 Task: In Heading Arial with underline. Font size of heading  '18'Font style of data Calibri. Font size of data  9Alignment of headline & data Align center. Fill color in heading,  RedFont color of data Black Apply border in Data No BorderIn the sheet  Expense Tracker Templatebook
Action: Mouse moved to (763, 101)
Screenshot: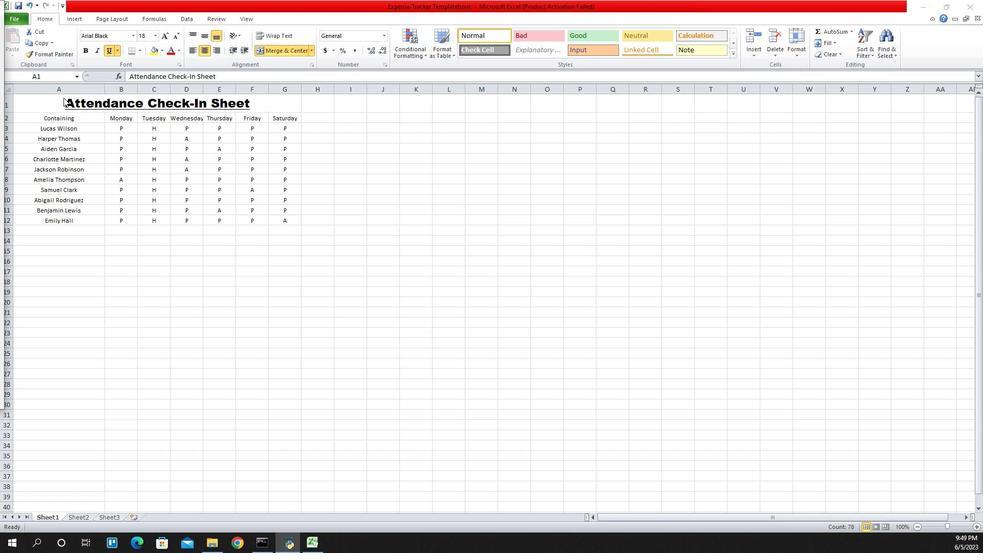 
Action: Mouse pressed left at (763, 101)
Screenshot: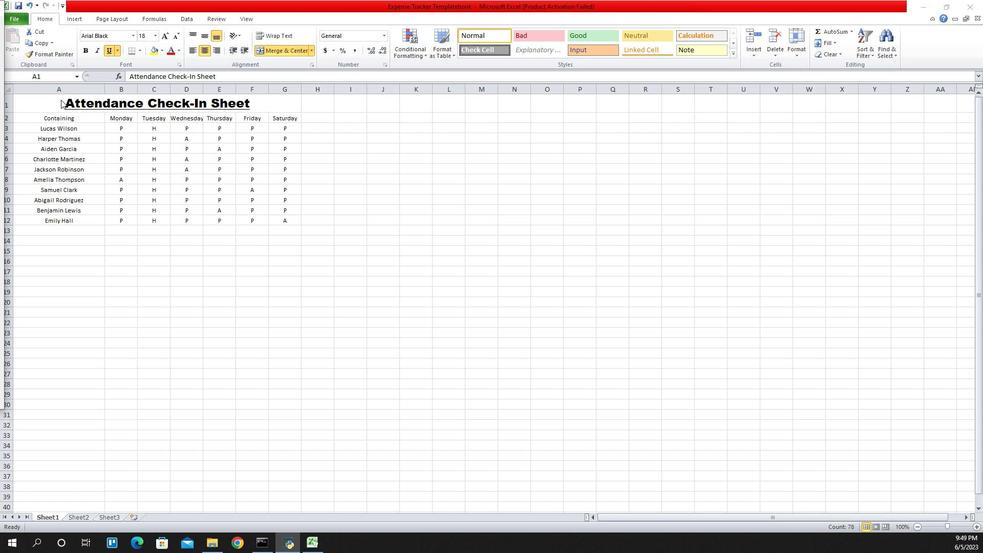 
Action: Mouse pressed left at (763, 101)
Screenshot: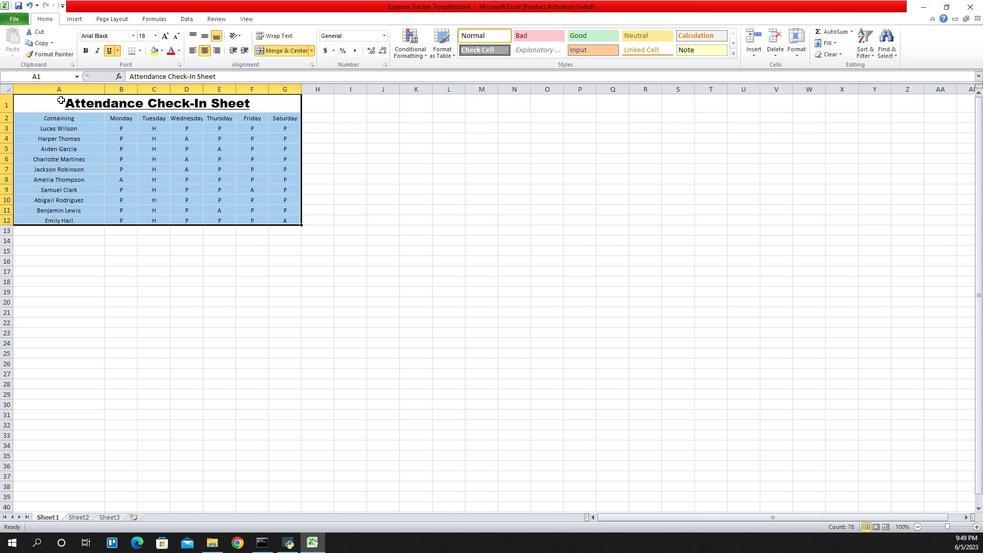 
Action: Mouse moved to (748, 240)
Screenshot: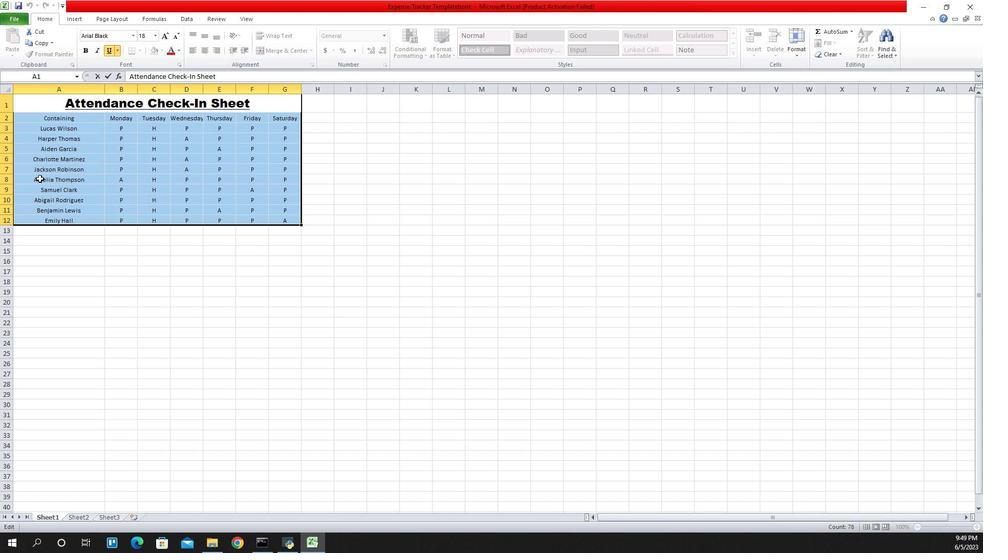 
Action: Mouse pressed left at (748, 240)
Screenshot: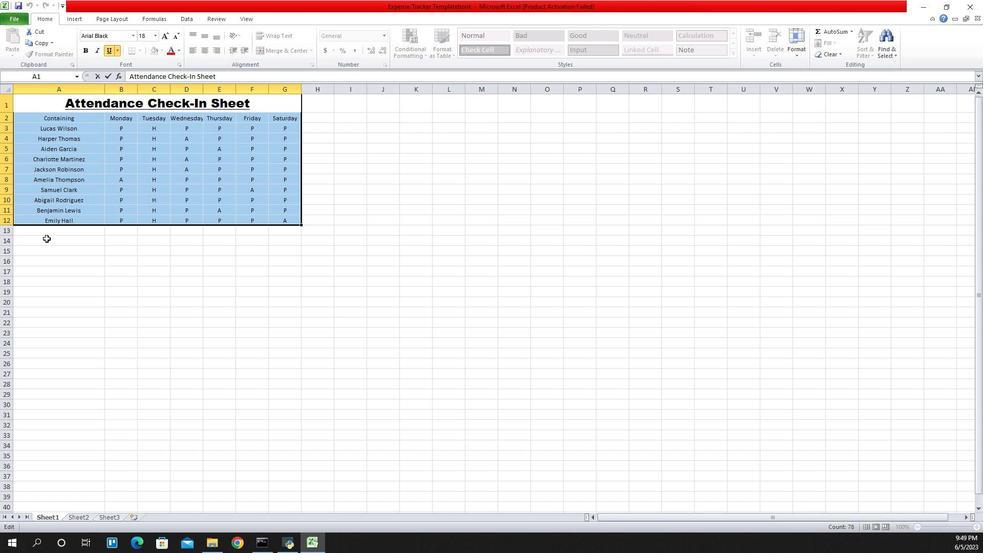 
Action: Mouse moved to (754, 109)
Screenshot: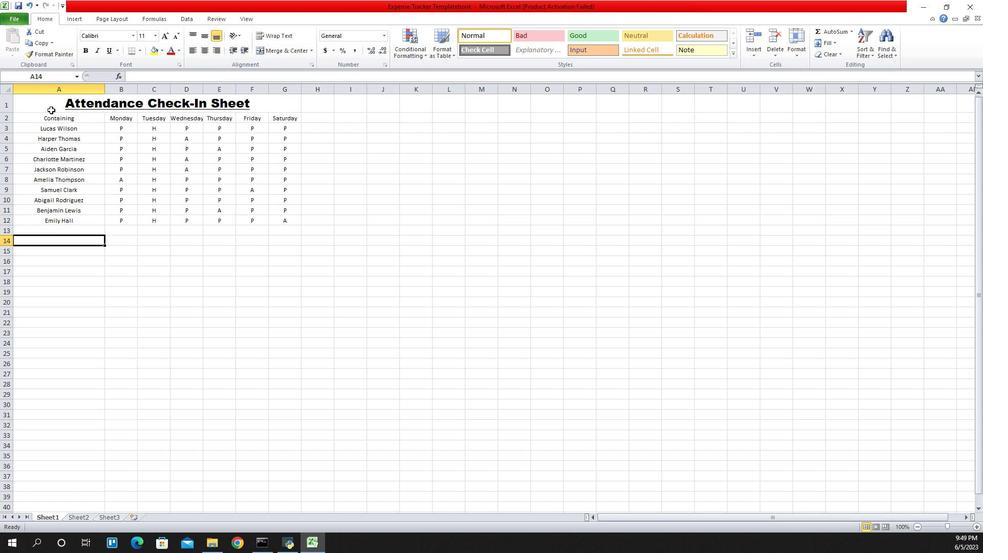 
Action: Mouse pressed left at (754, 109)
Screenshot: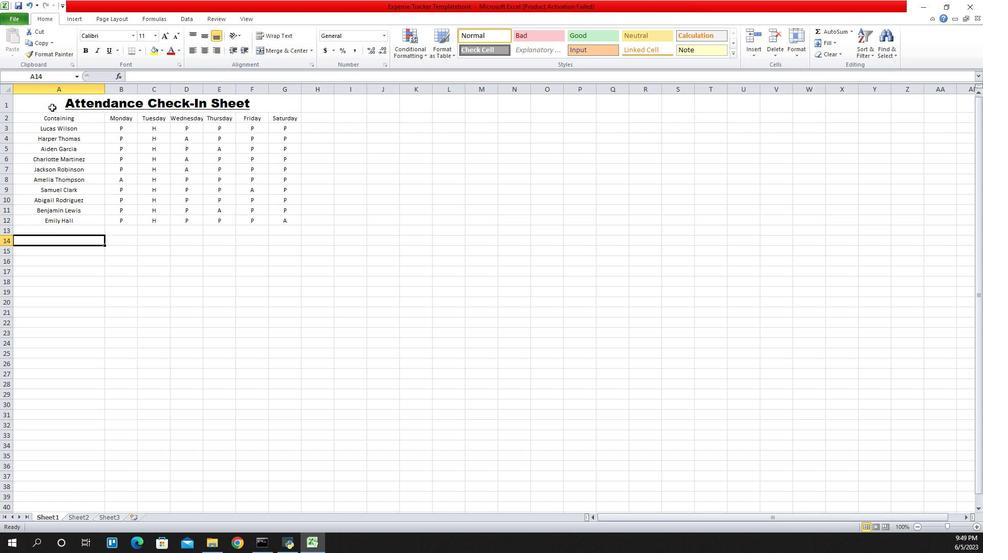 
Action: Mouse moved to (835, 37)
Screenshot: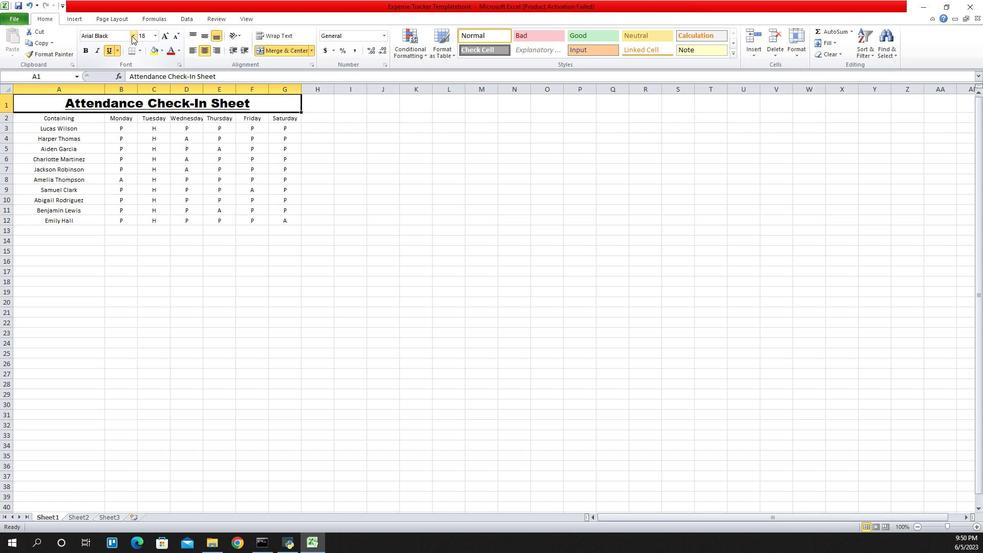 
Action: Mouse pressed left at (835, 37)
Screenshot: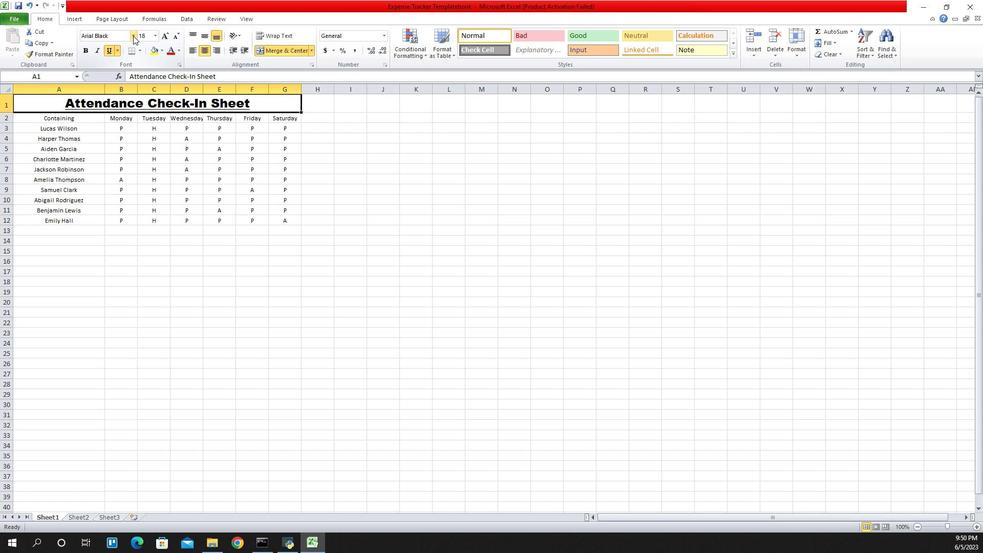
Action: Mouse moved to (809, 117)
Screenshot: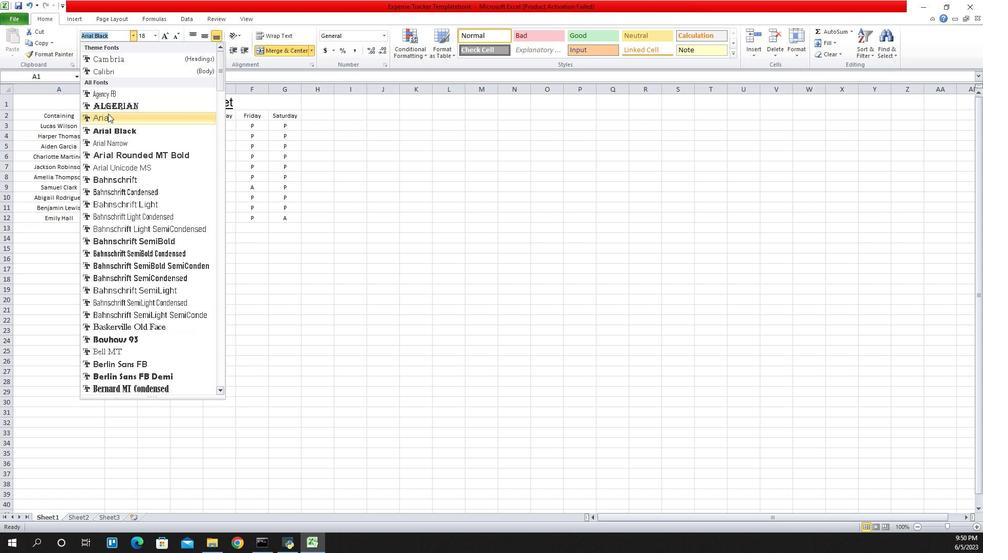 
Action: Mouse pressed left at (809, 117)
Screenshot: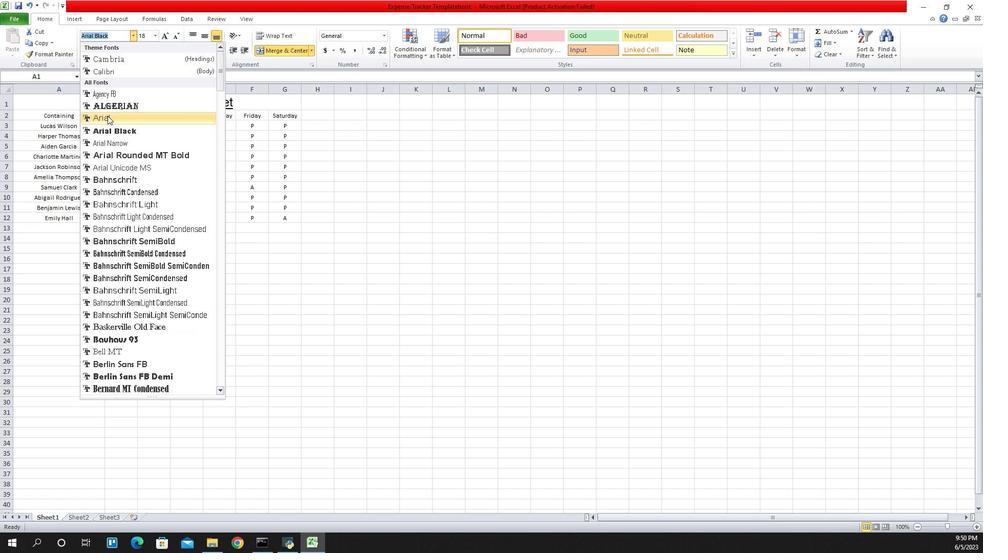 
Action: Mouse moved to (809, 55)
Screenshot: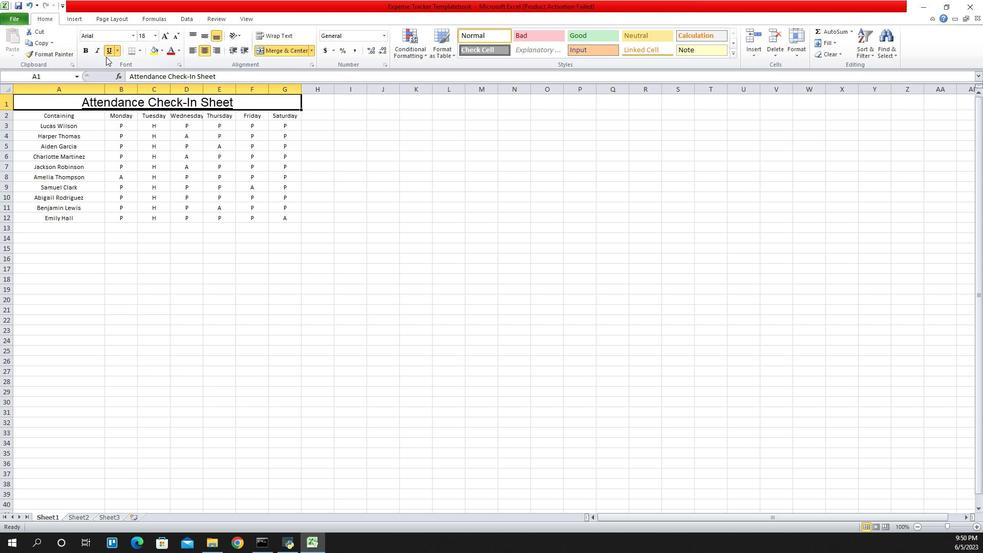
Action: Mouse pressed left at (809, 55)
Screenshot: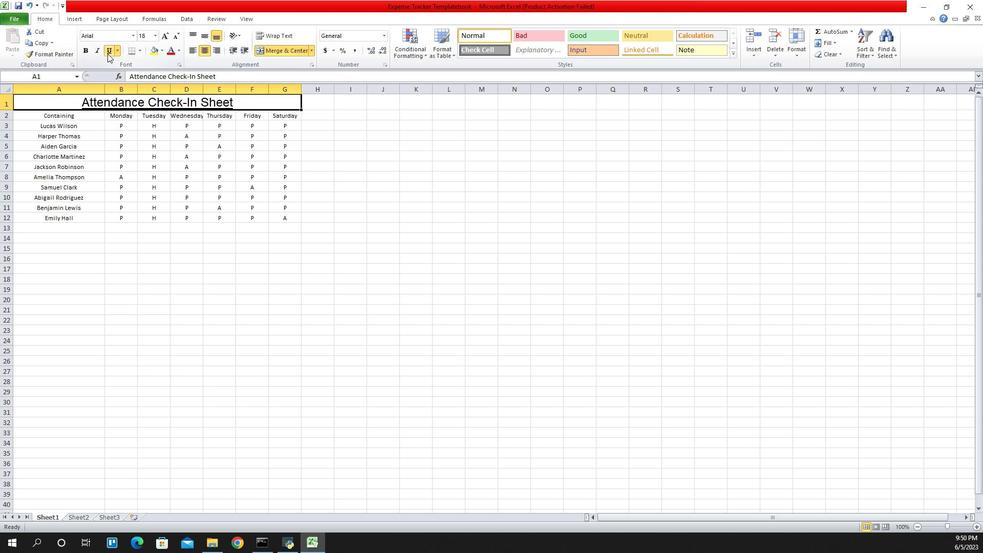 
Action: Mouse pressed left at (809, 55)
Screenshot: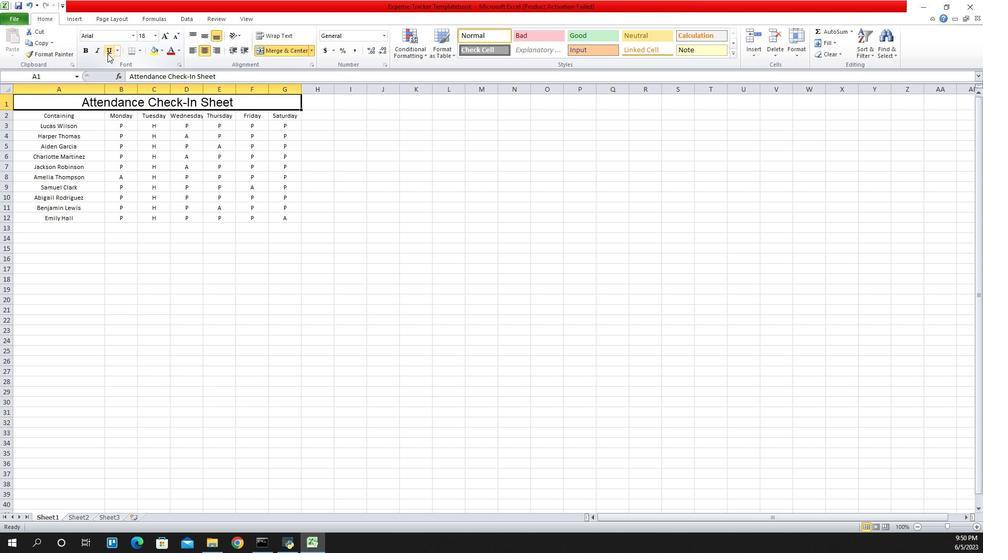 
Action: Mouse moved to (859, 39)
Screenshot: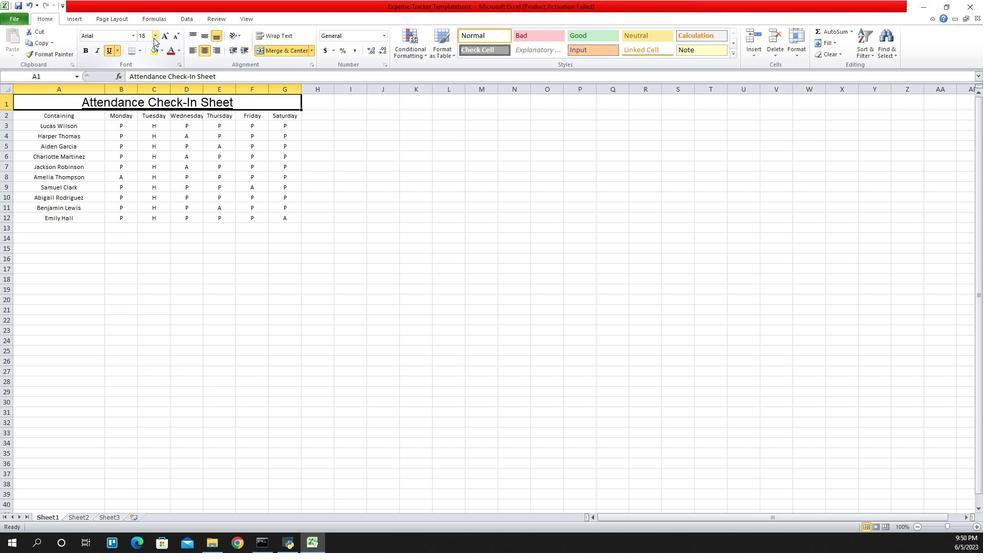
Action: Mouse pressed left at (859, 39)
Screenshot: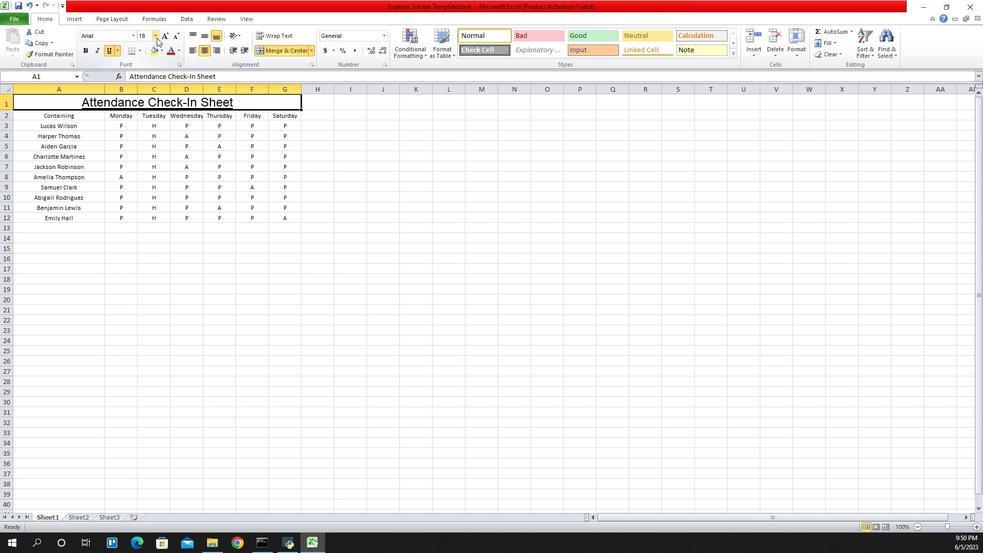 
Action: Mouse moved to (846, 110)
Screenshot: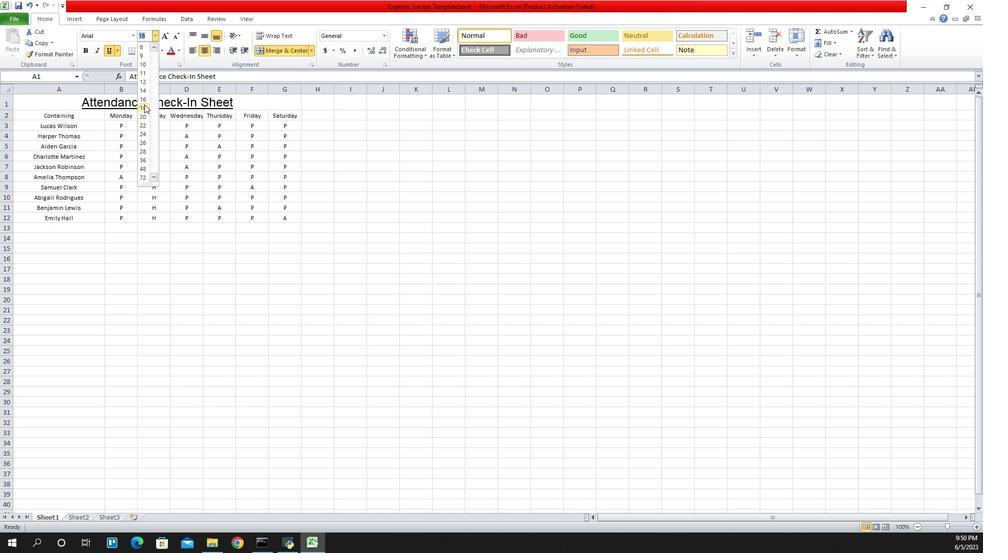 
Action: Mouse pressed left at (846, 110)
Screenshot: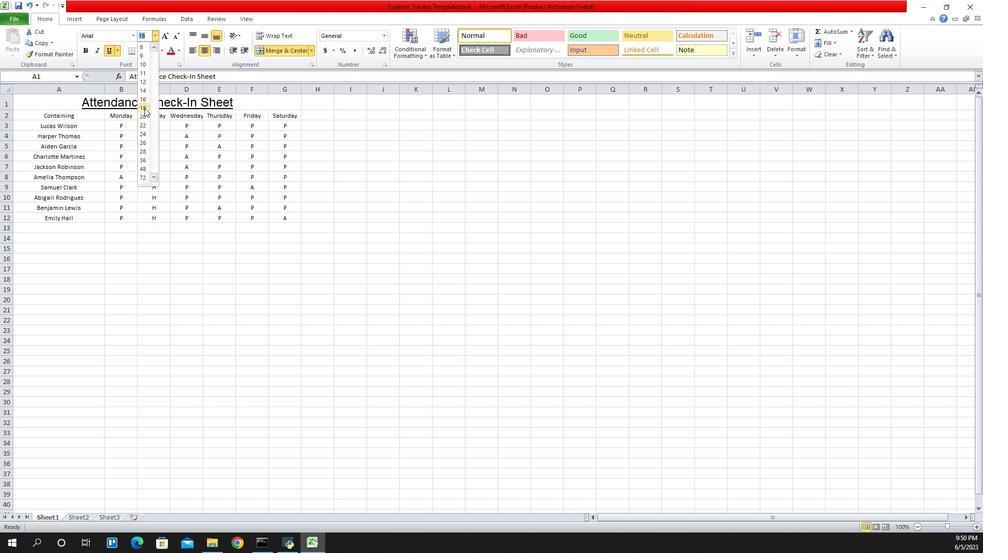 
Action: Mouse moved to (743, 116)
Screenshot: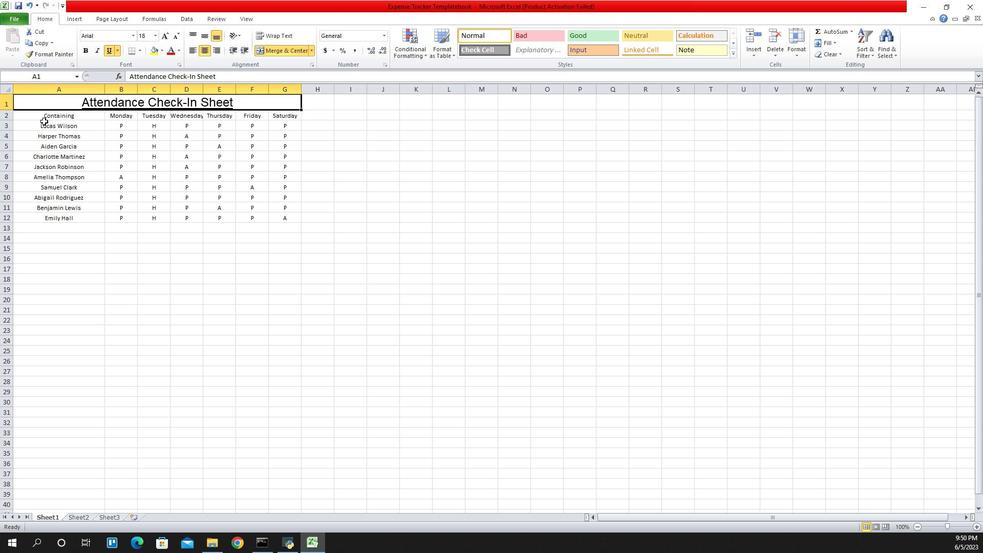 
Action: Mouse pressed left at (743, 116)
Screenshot: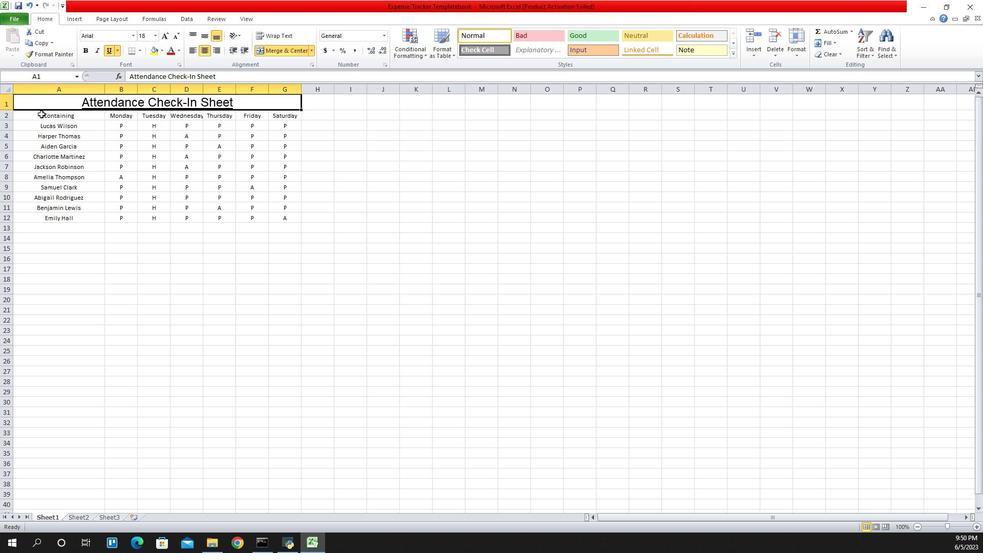 
Action: Mouse moved to (835, 38)
Screenshot: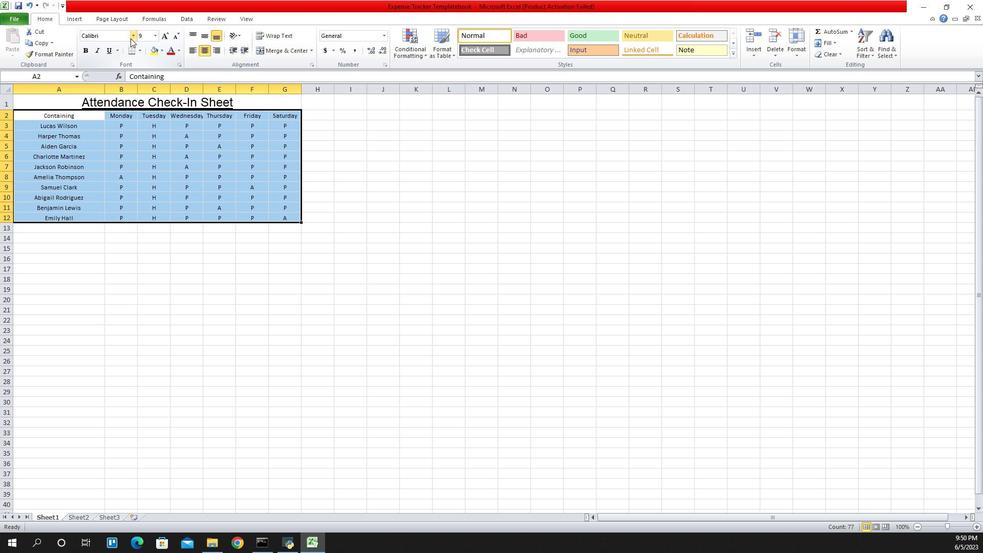 
Action: Mouse pressed left at (835, 38)
Screenshot: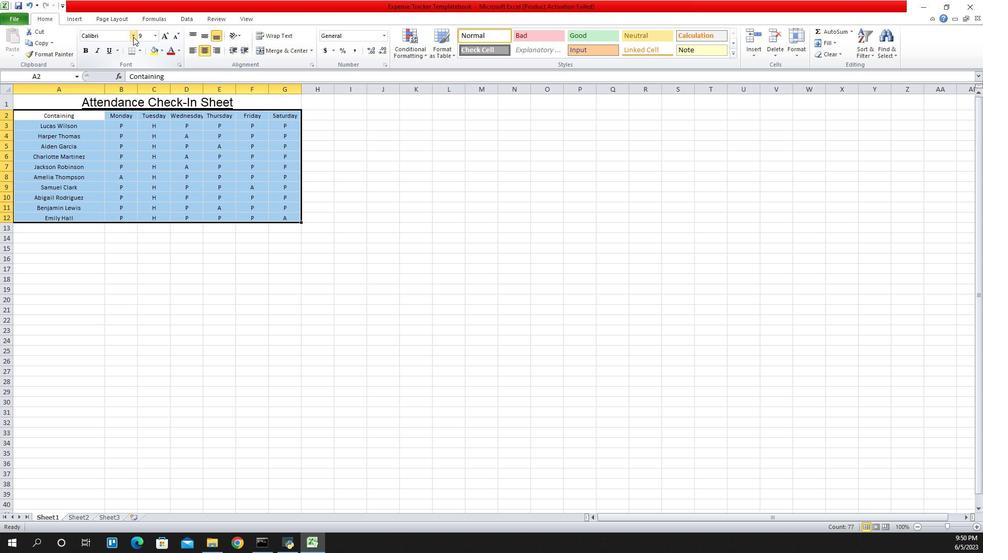
Action: Mouse moved to (832, 73)
Screenshot: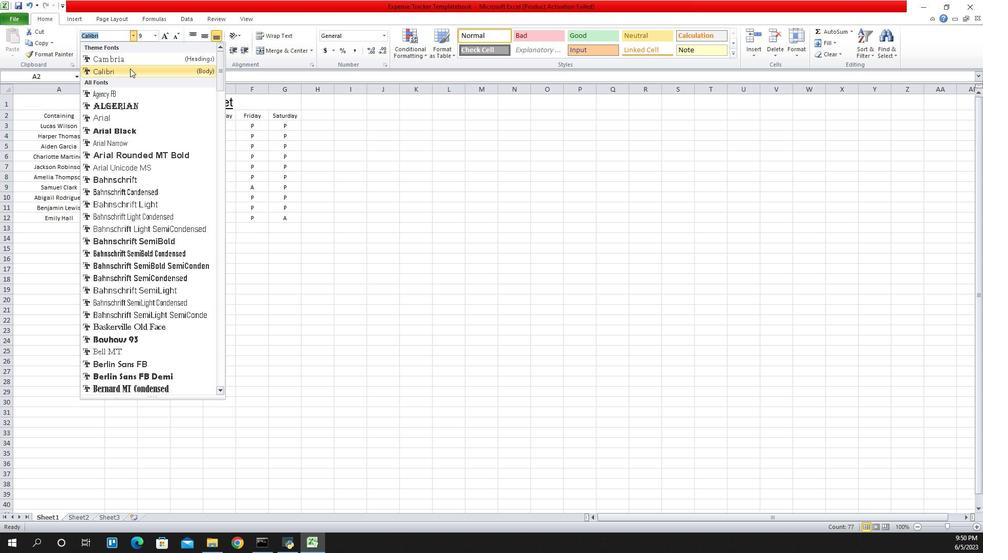 
Action: Mouse pressed left at (832, 73)
Screenshot: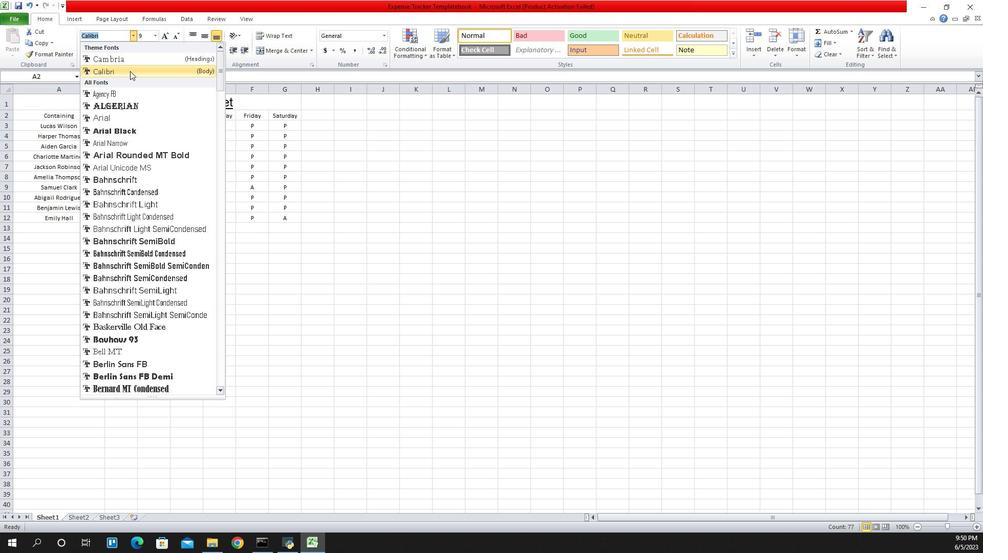 
Action: Mouse moved to (859, 38)
Screenshot: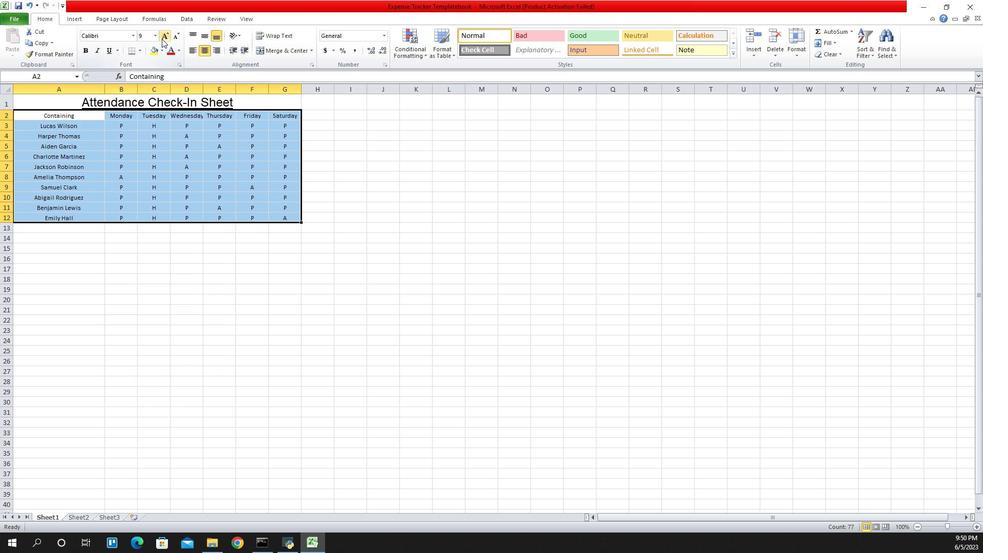
Action: Mouse pressed left at (859, 38)
Screenshot: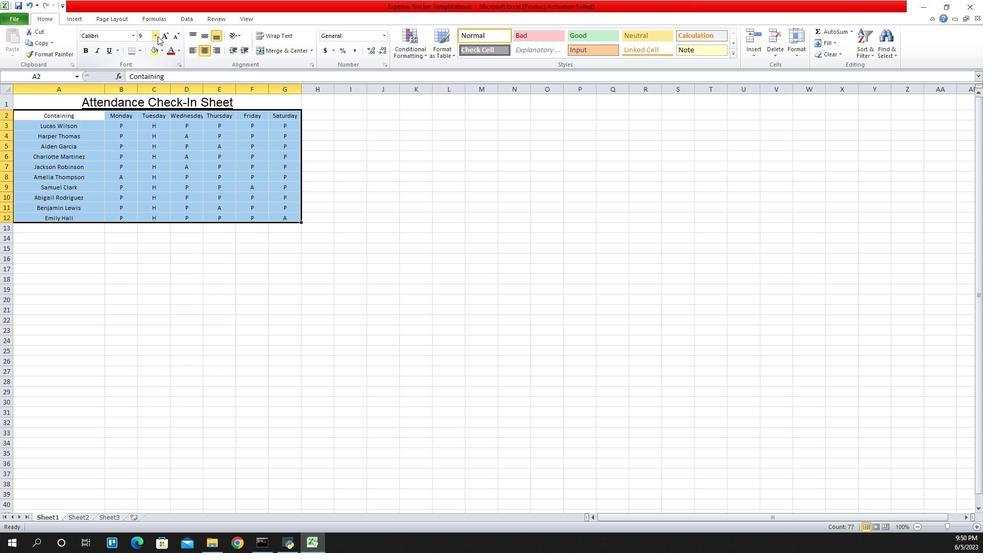 
Action: Mouse moved to (848, 58)
Screenshot: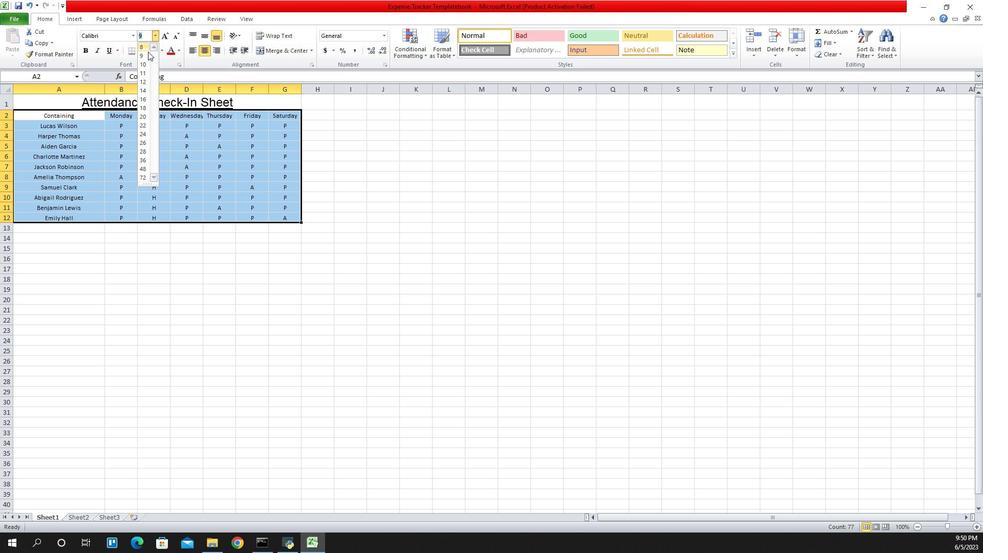 
Action: Mouse pressed left at (848, 58)
Screenshot: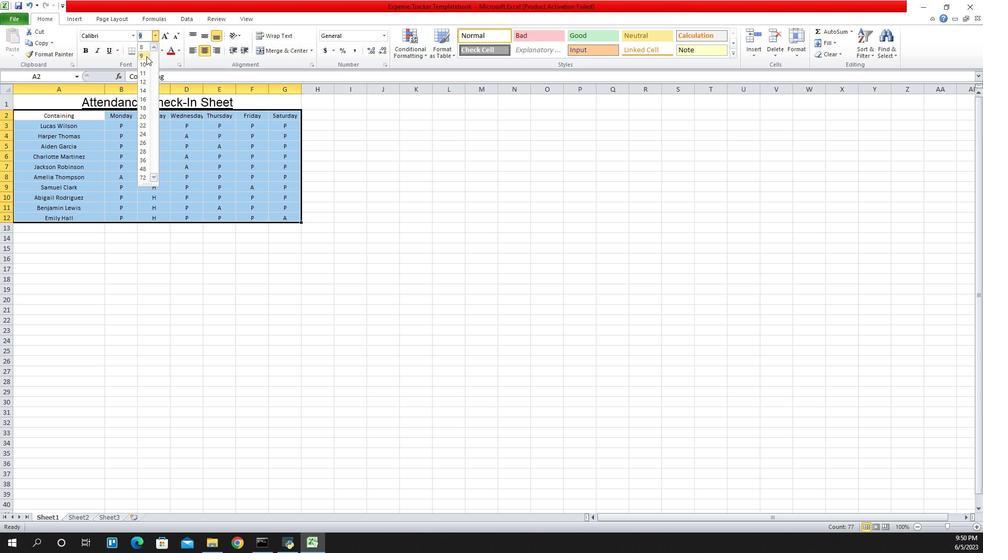 
Action: Mouse moved to (766, 100)
Screenshot: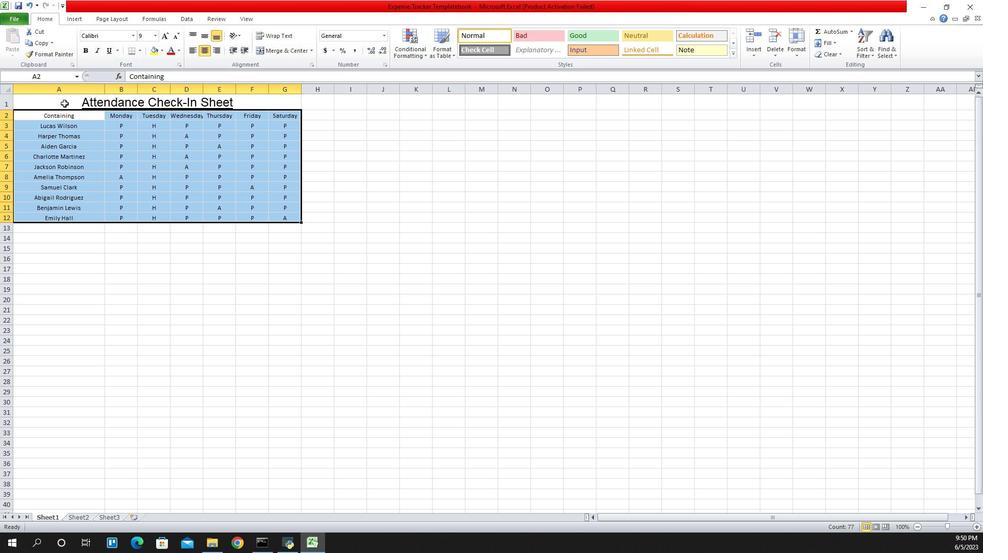 
Action: Mouse pressed left at (766, 100)
Screenshot: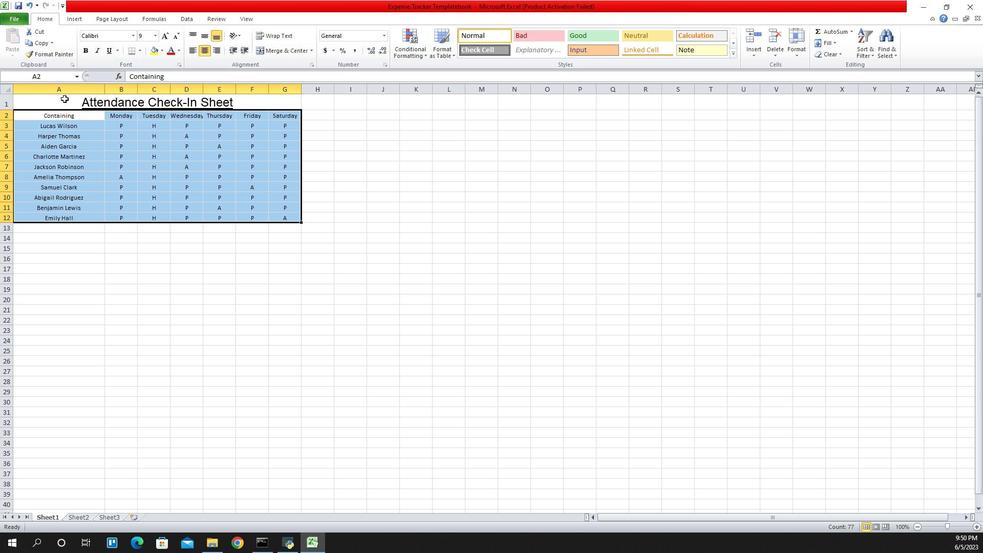 
Action: Mouse moved to (907, 51)
Screenshot: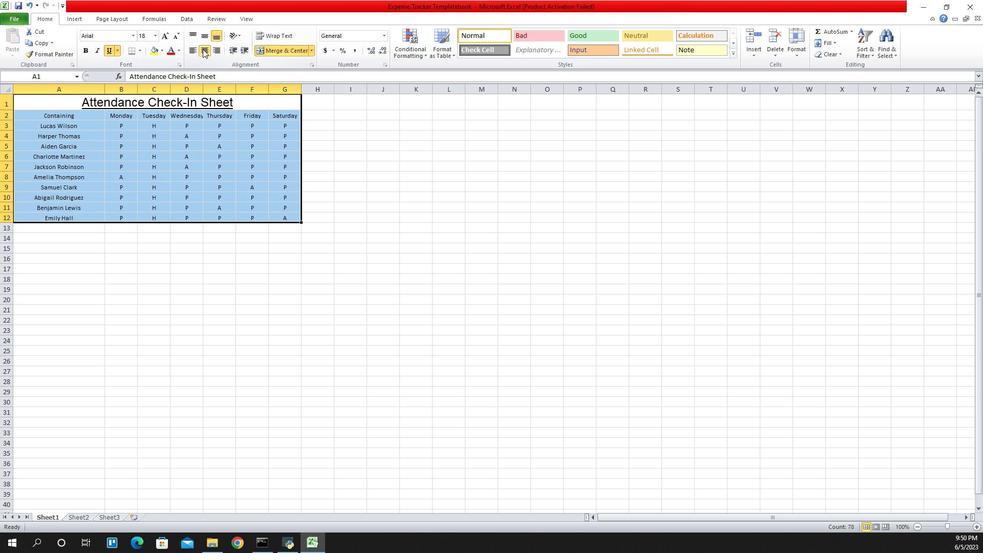 
Action: Mouse pressed left at (907, 51)
Screenshot: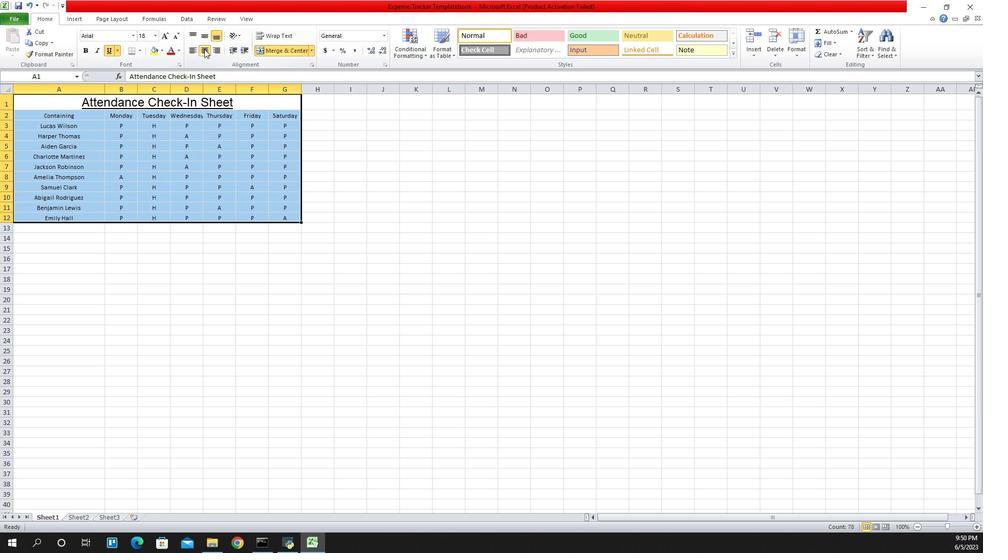 
Action: Mouse pressed left at (907, 51)
Screenshot: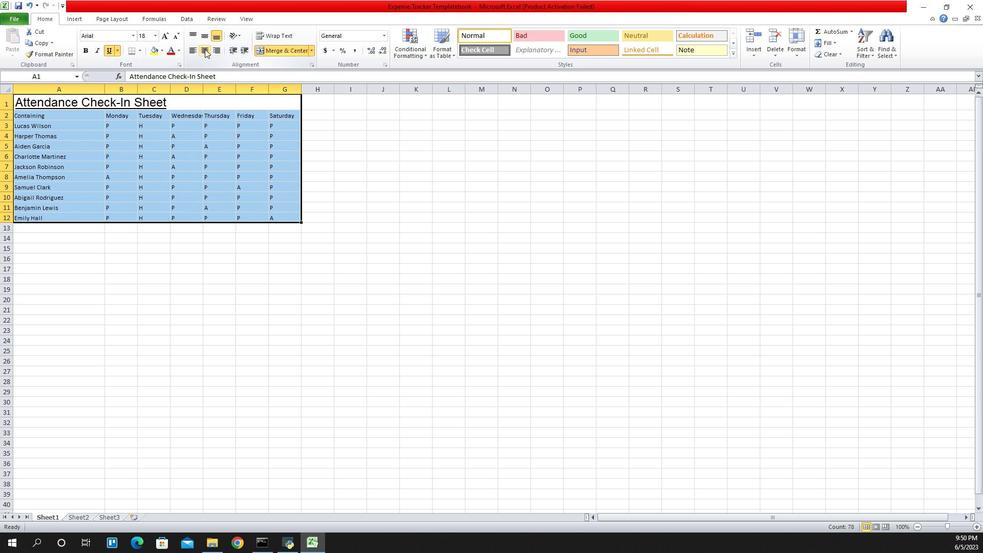 
Action: Mouse moved to (859, 105)
Screenshot: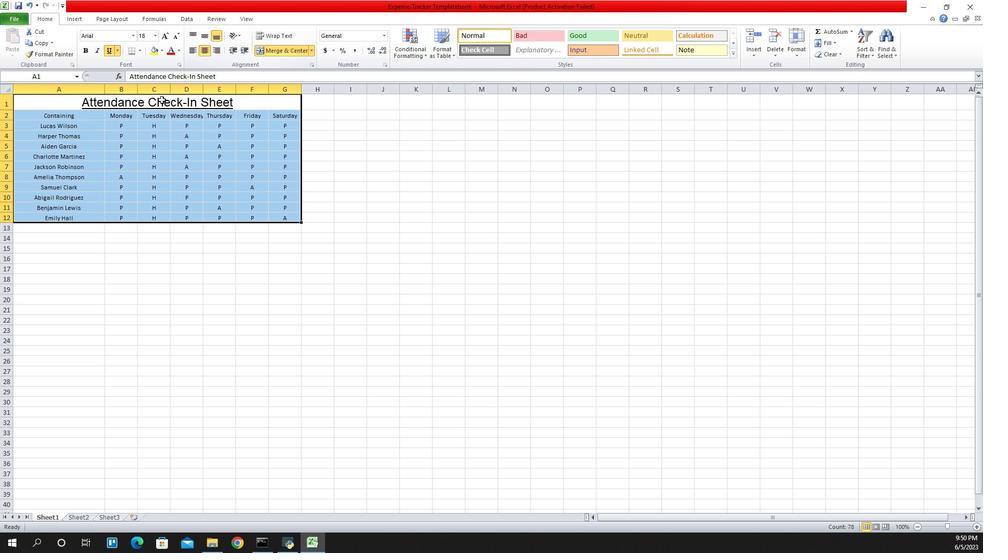 
Action: Mouse pressed left at (859, 105)
Screenshot: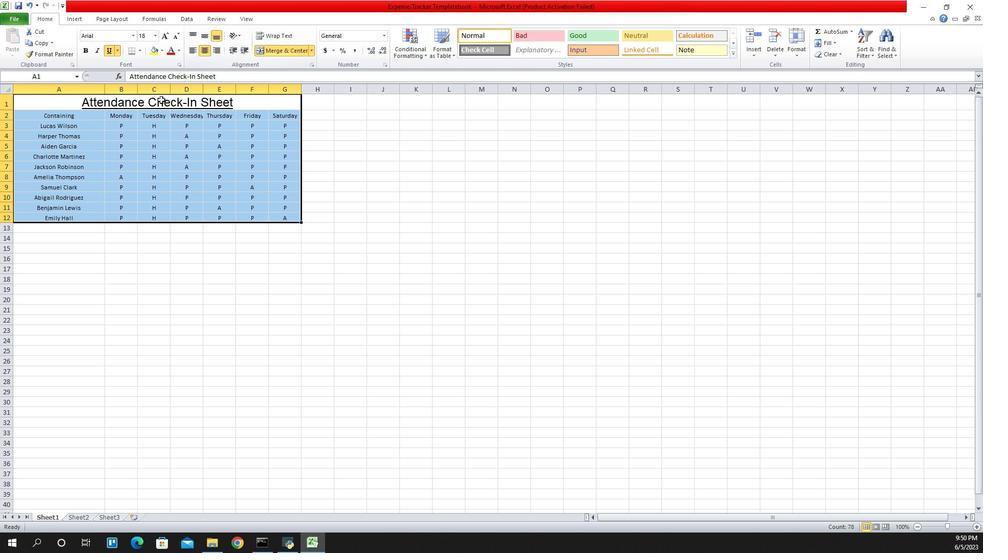 
Action: Mouse moved to (883, 56)
Screenshot: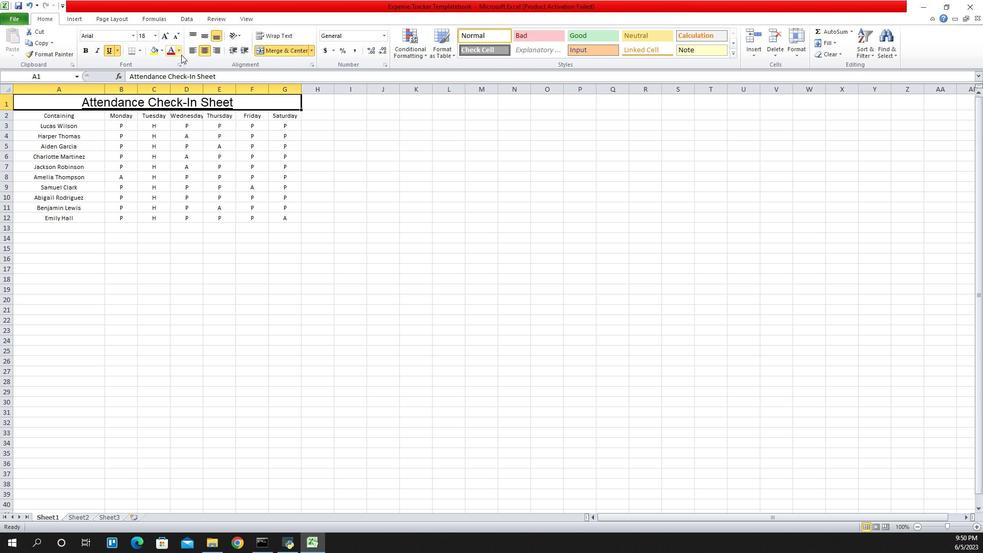 
Action: Mouse pressed left at (883, 56)
Screenshot: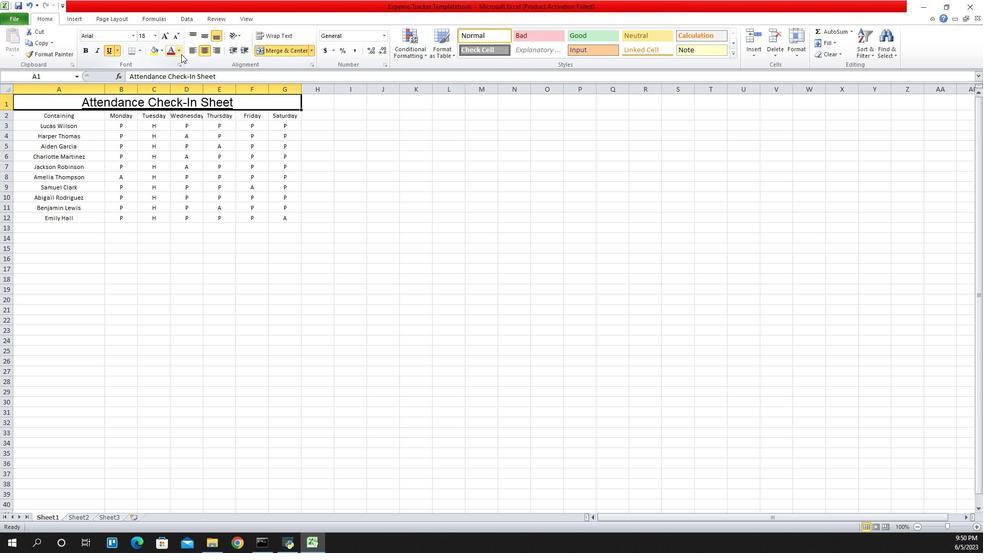 
Action: Mouse moved to (879, 139)
Screenshot: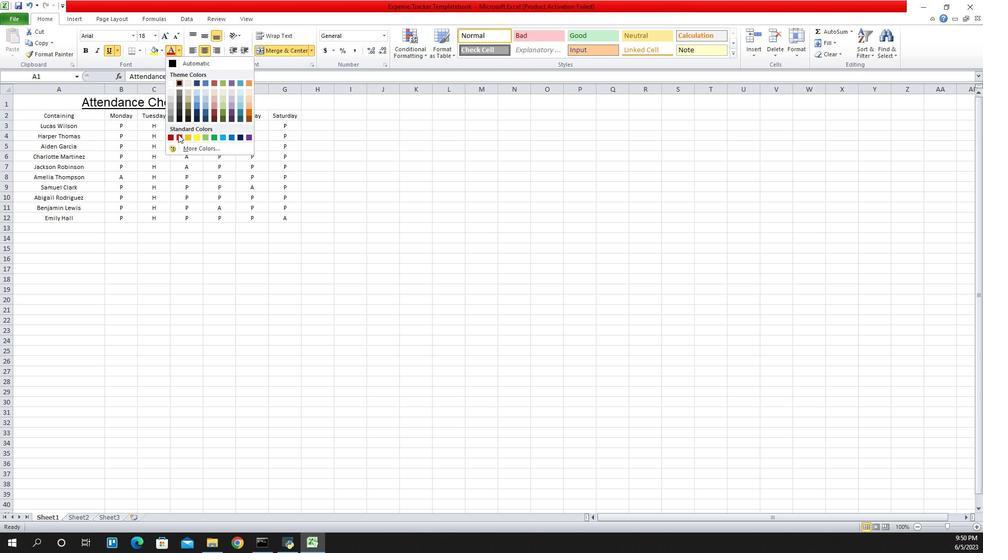 
Action: Mouse pressed left at (879, 139)
Screenshot: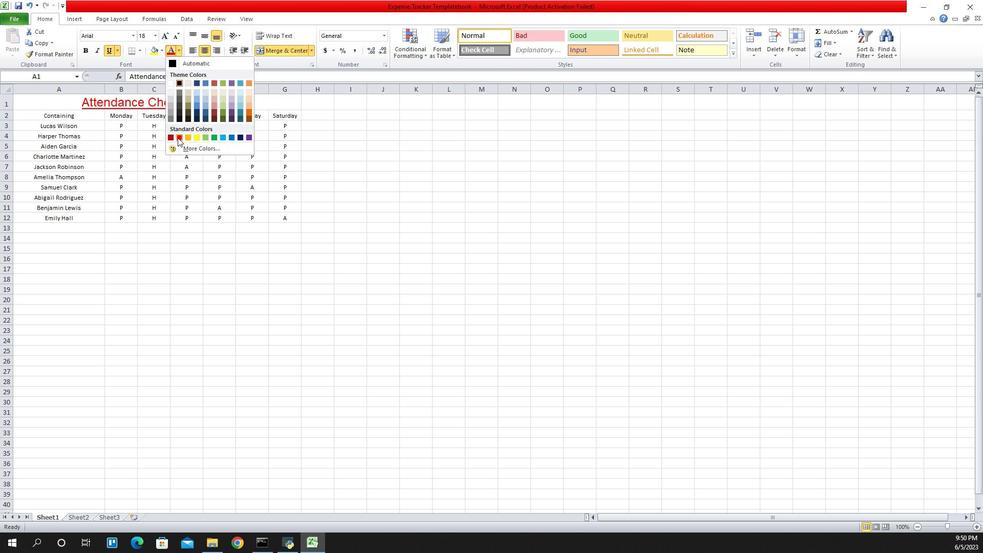 
Action: Mouse moved to (749, 123)
Screenshot: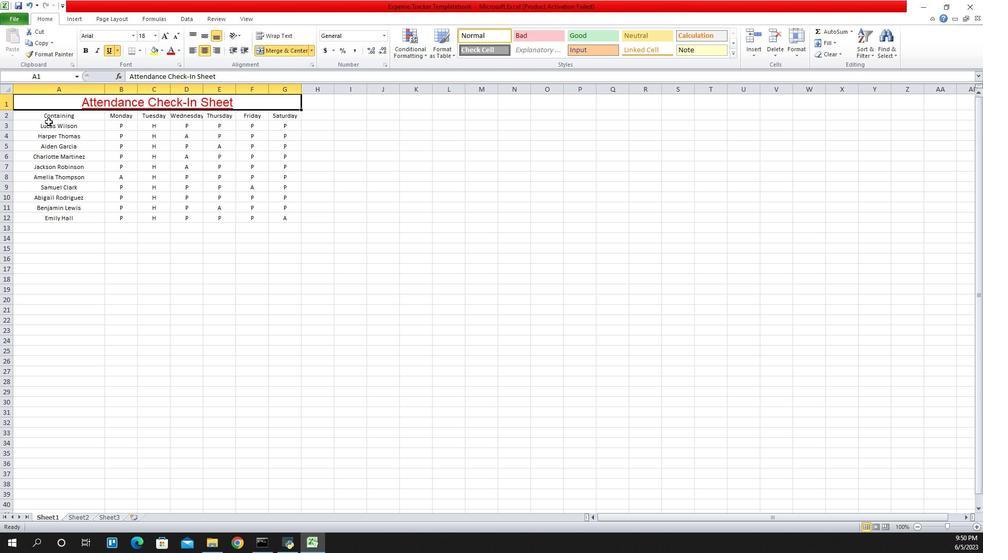 
Action: Mouse pressed left at (749, 123)
Screenshot: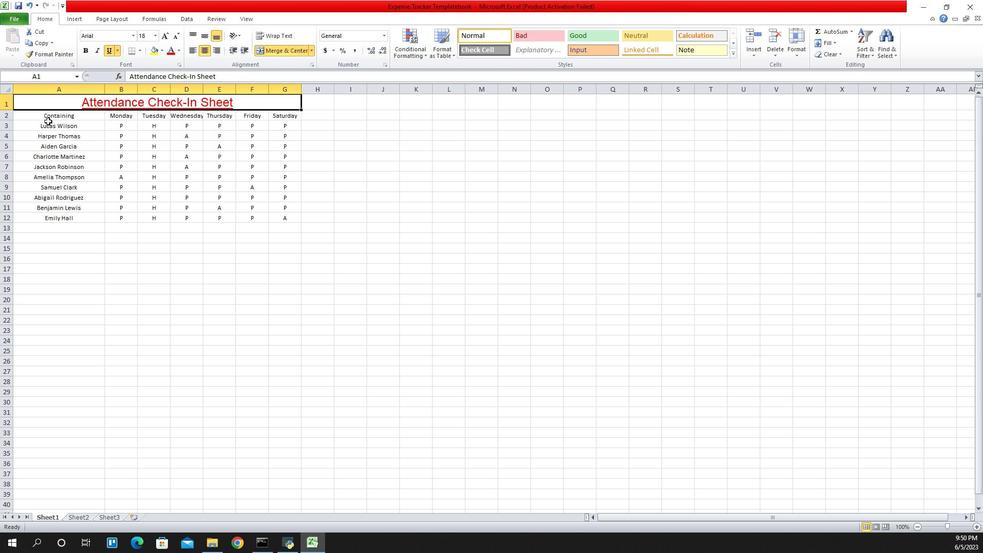 
Action: Mouse moved to (766, 112)
Screenshot: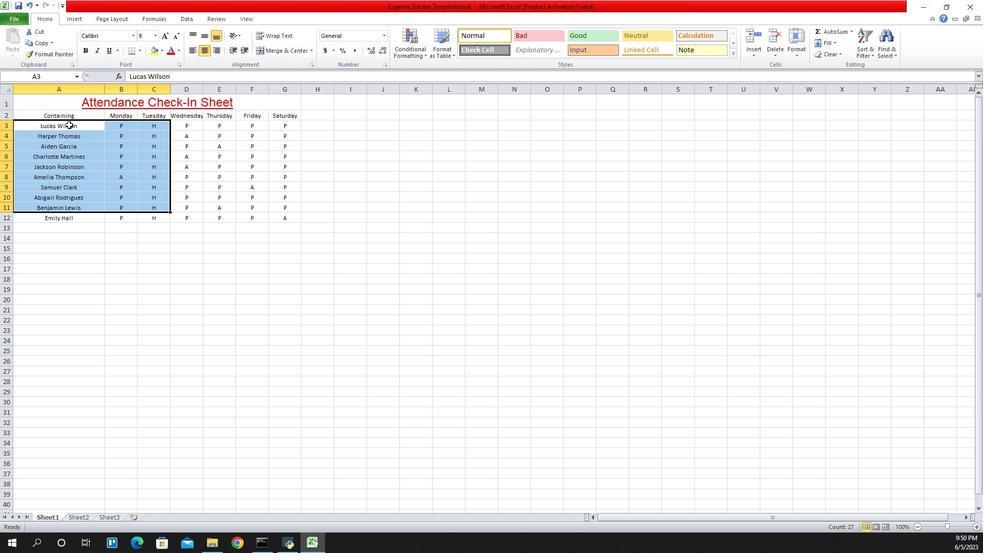 
Action: Mouse pressed left at (766, 112)
Screenshot: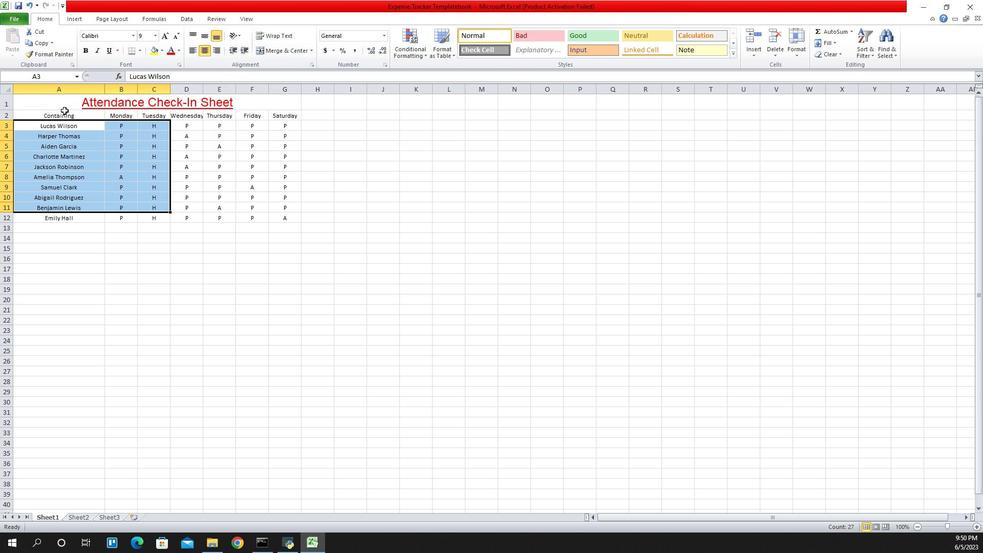 
Action: Mouse moved to (879, 50)
Screenshot: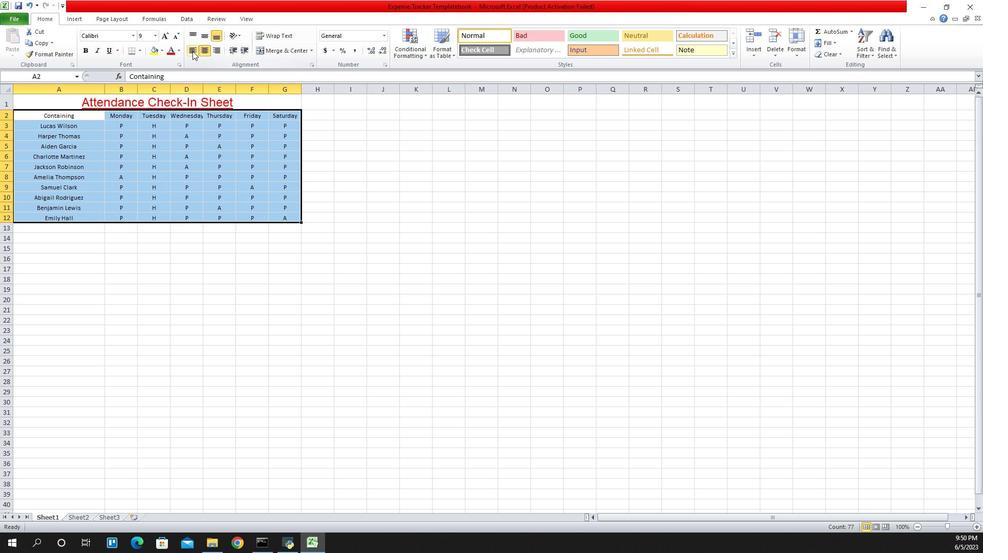 
Action: Mouse pressed left at (879, 50)
Screenshot: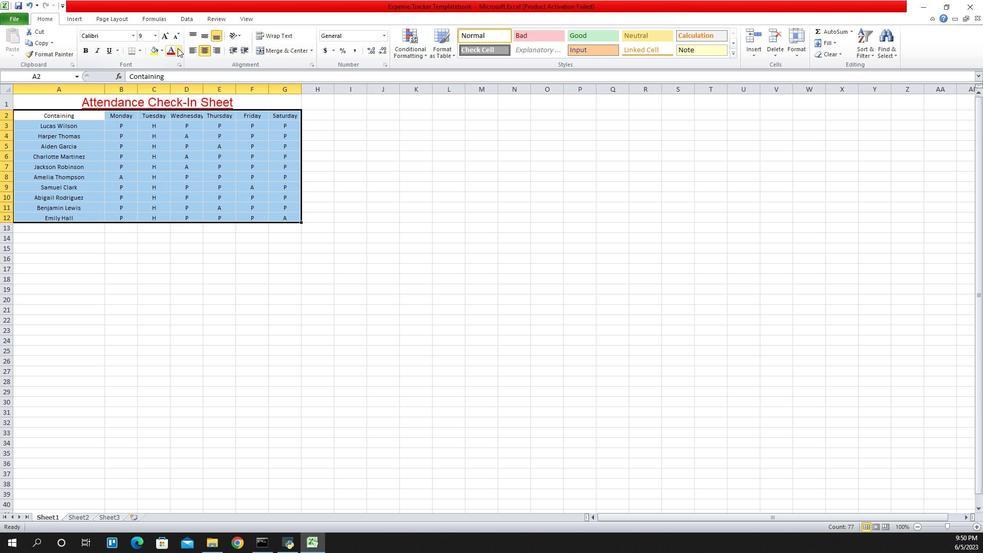 
Action: Mouse moved to (881, 85)
Screenshot: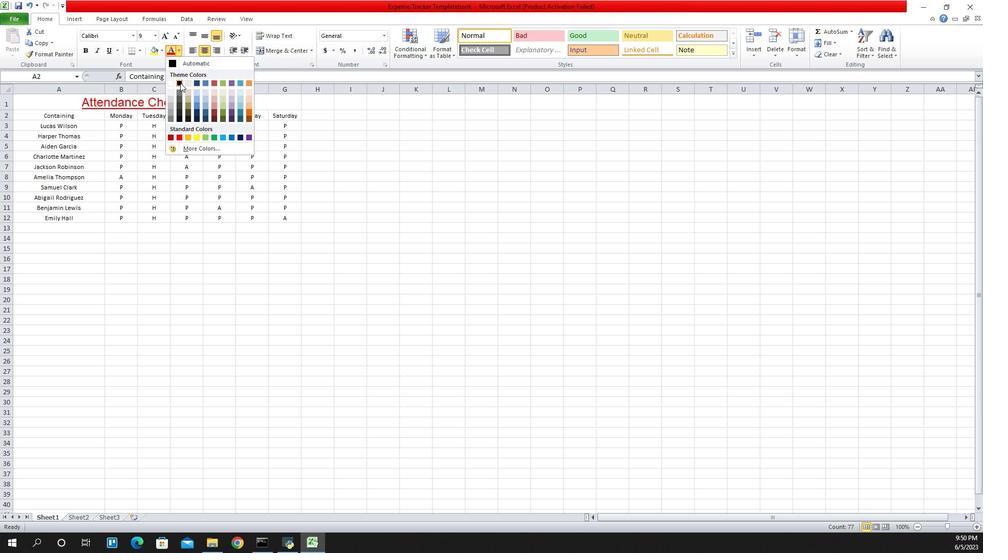 
Action: Mouse pressed left at (881, 85)
Screenshot: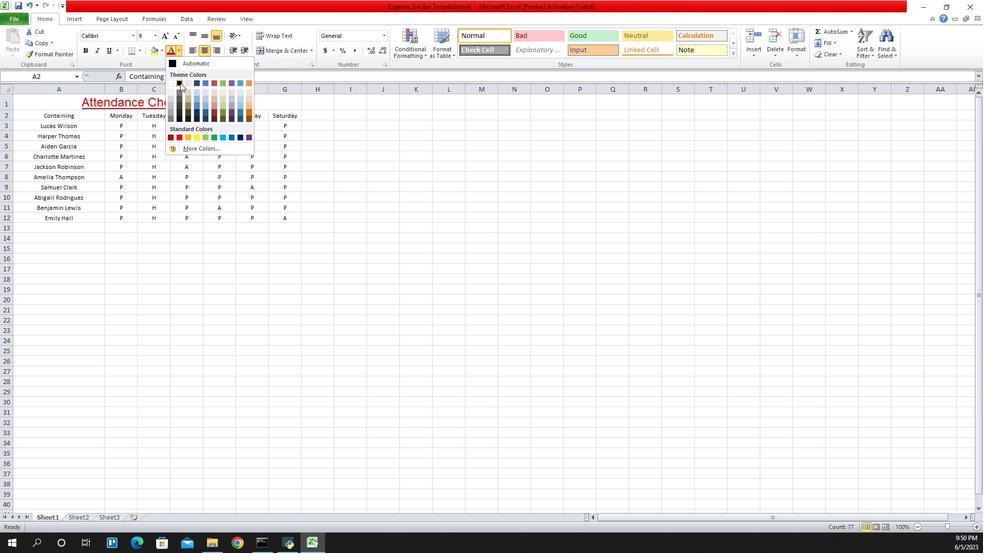 
Action: Mouse moved to (768, 101)
Screenshot: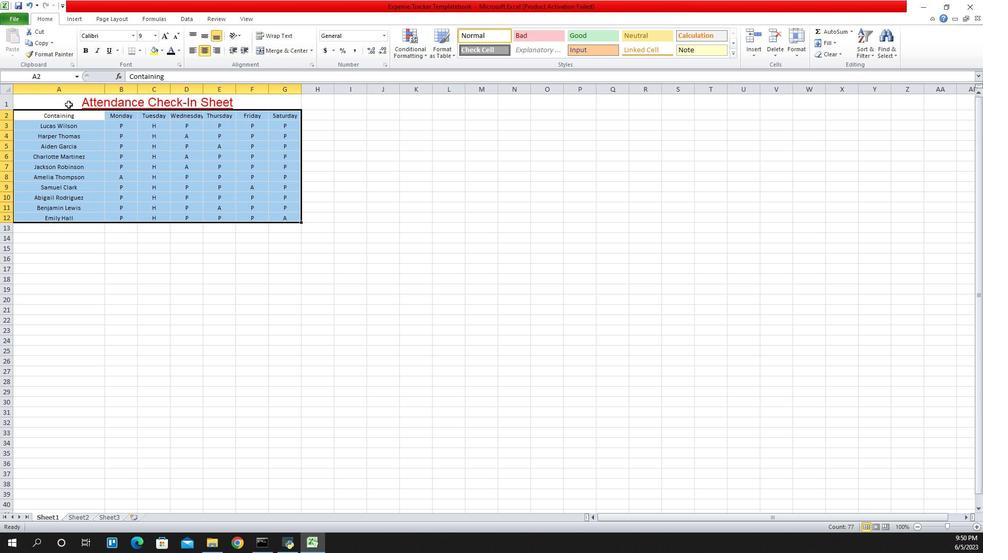 
Action: Mouse pressed left at (768, 101)
Screenshot: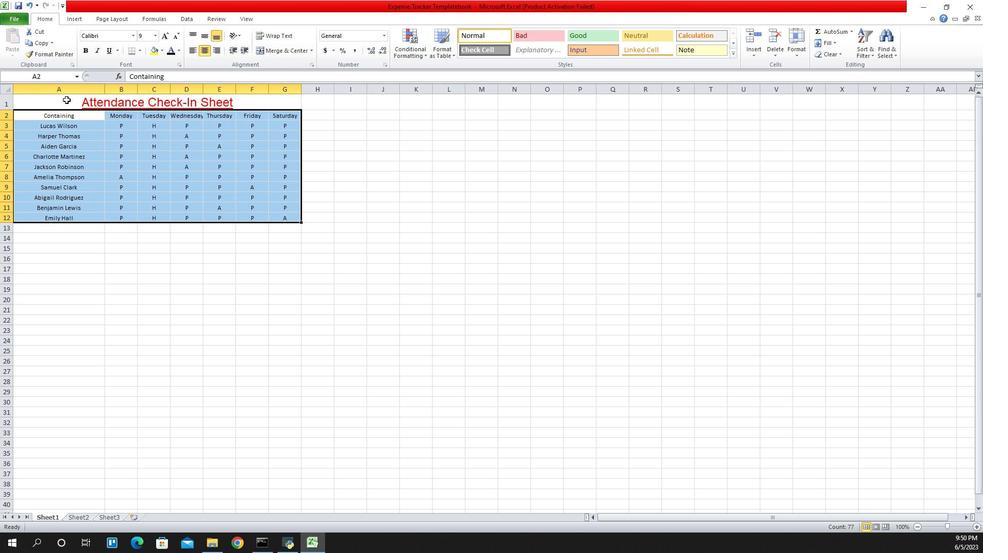 
Action: Mouse moved to (843, 57)
Screenshot: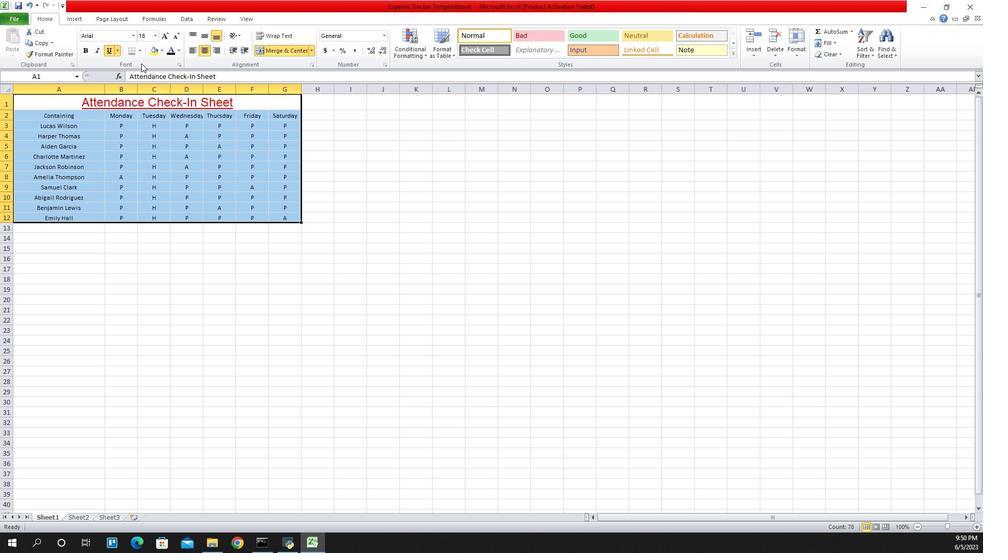 
Action: Mouse pressed left at (843, 57)
Screenshot: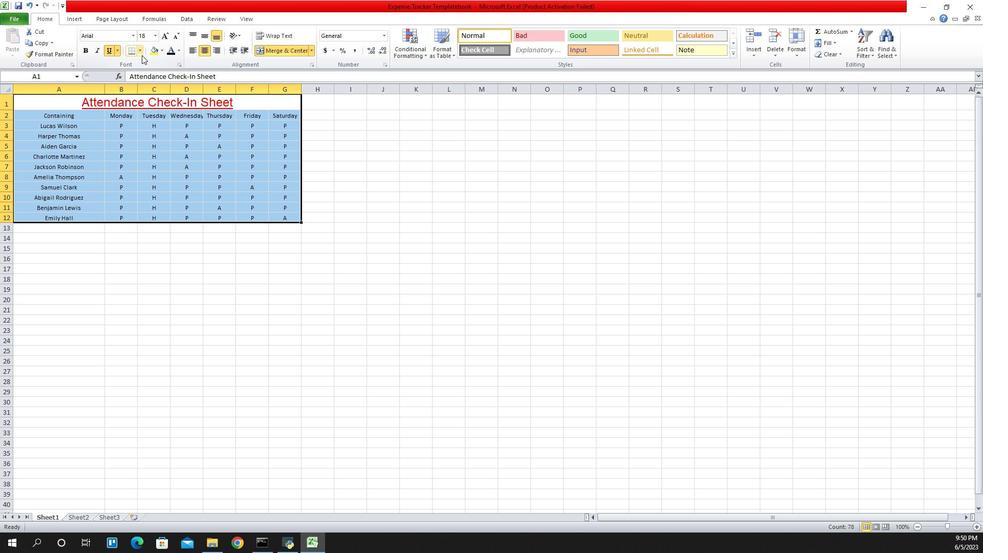 
Action: Mouse moved to (858, 136)
Screenshot: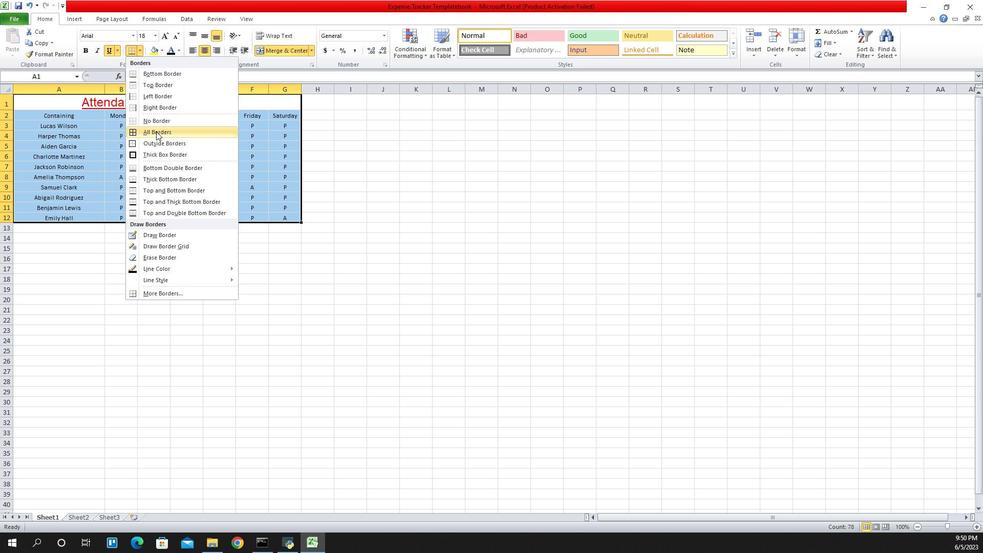 
Action: Mouse pressed left at (858, 136)
Screenshot: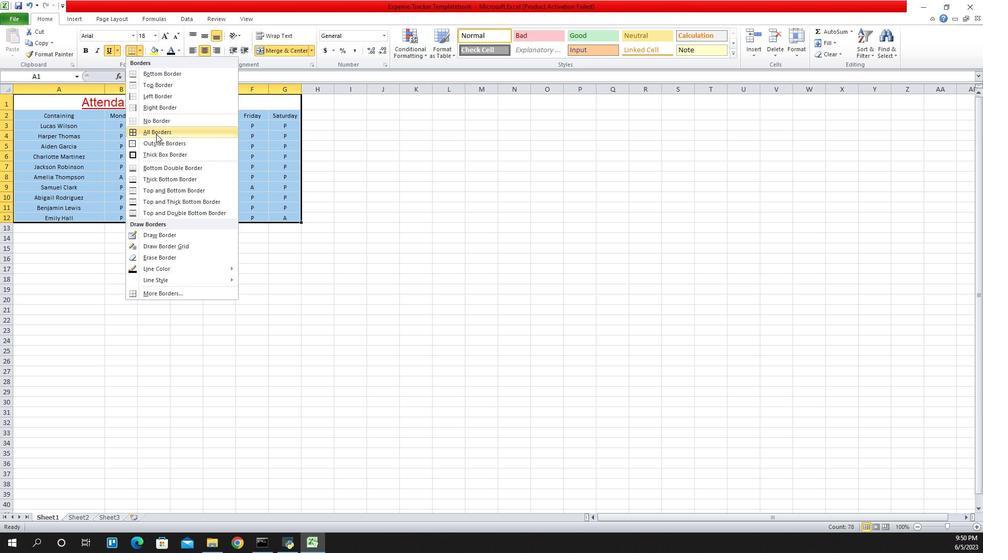 
Action: Mouse moved to (856, 135)
Screenshot: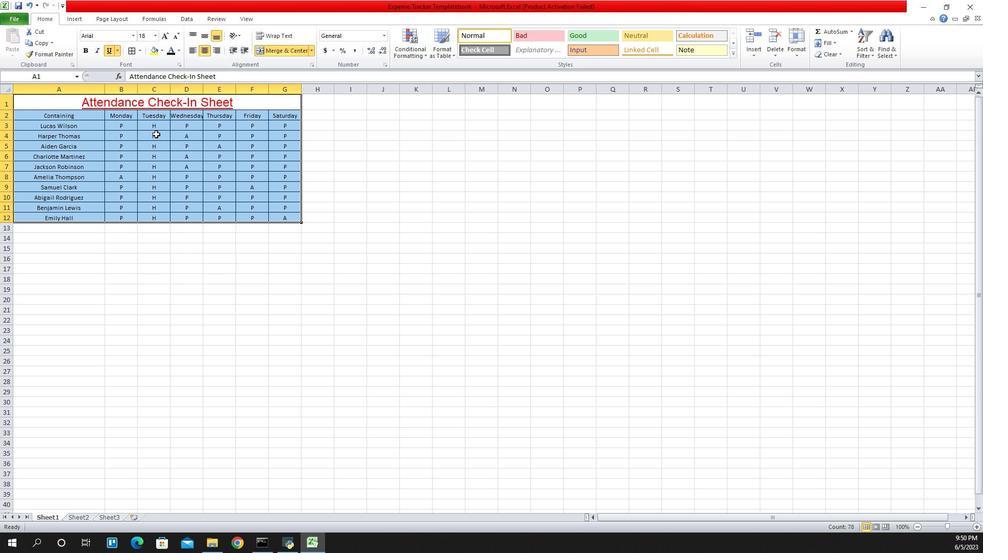 
